 Task: Enable the video filter "Gaussian blue video filter" in the video filter module.
Action: Mouse moved to (132, 13)
Screenshot: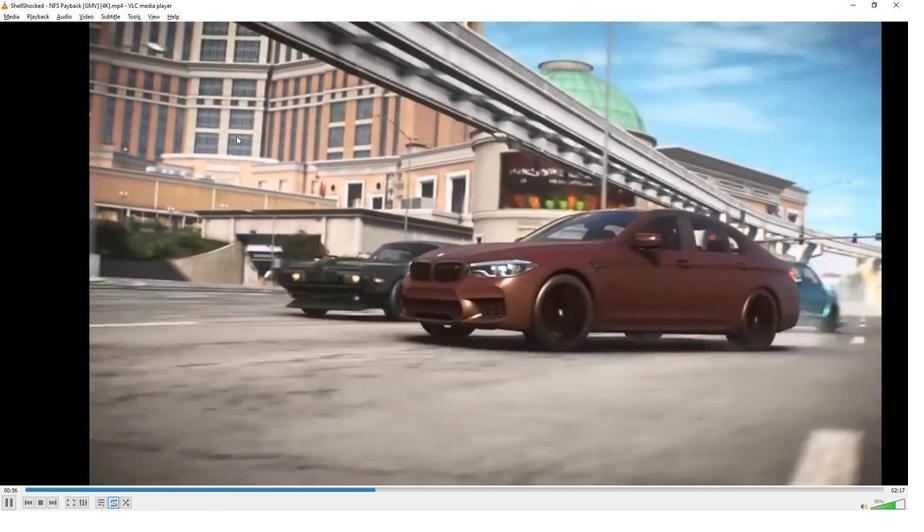 
Action: Mouse pressed left at (132, 13)
Screenshot: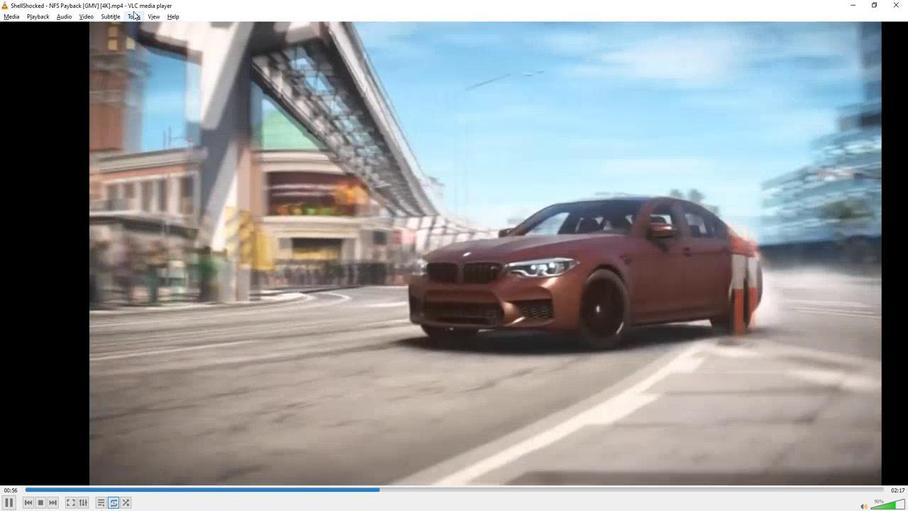 
Action: Mouse moved to (149, 127)
Screenshot: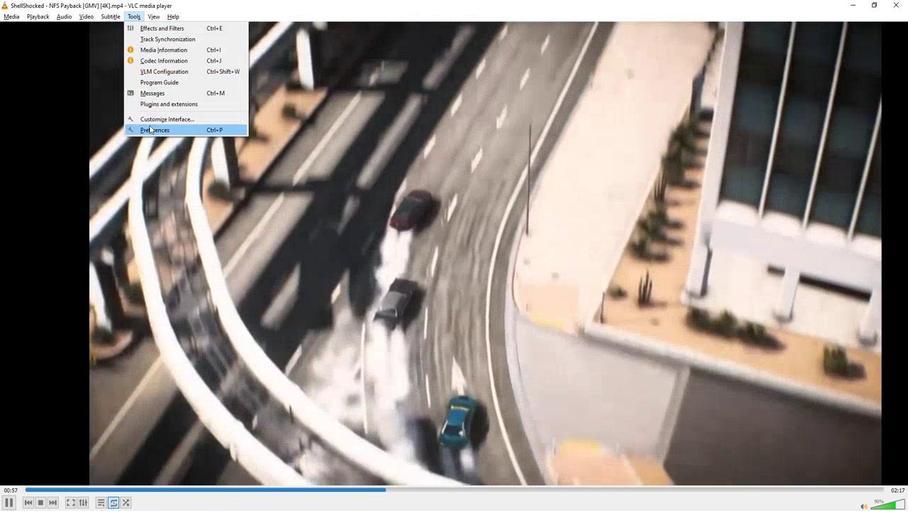 
Action: Mouse pressed left at (149, 127)
Screenshot: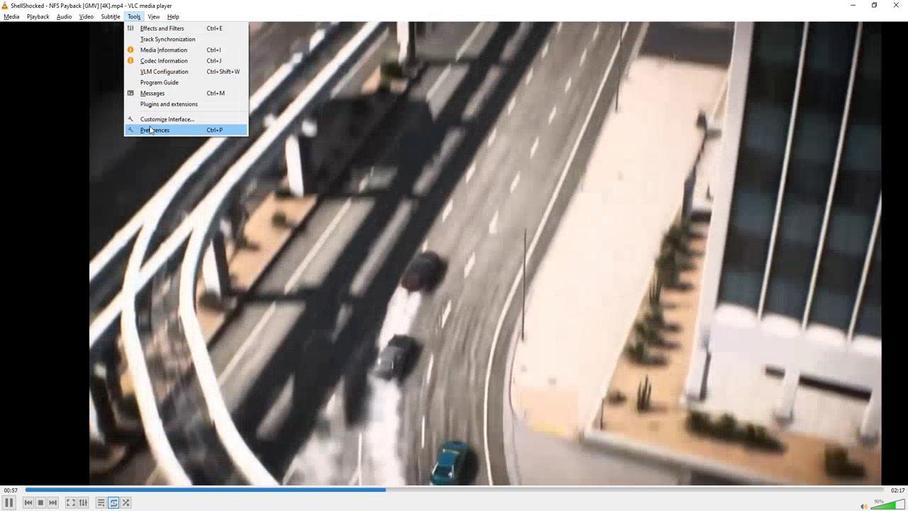 
Action: Mouse moved to (252, 357)
Screenshot: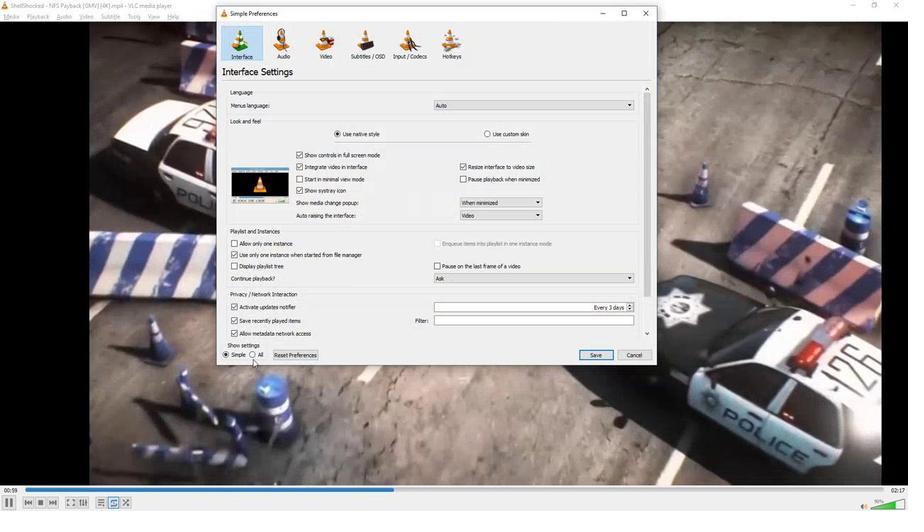 
Action: Mouse pressed left at (252, 357)
Screenshot: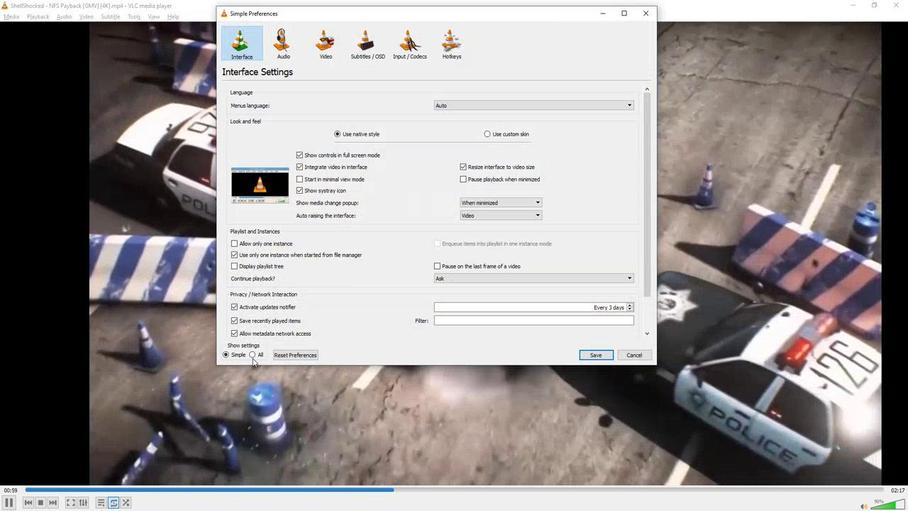 
Action: Mouse moved to (261, 266)
Screenshot: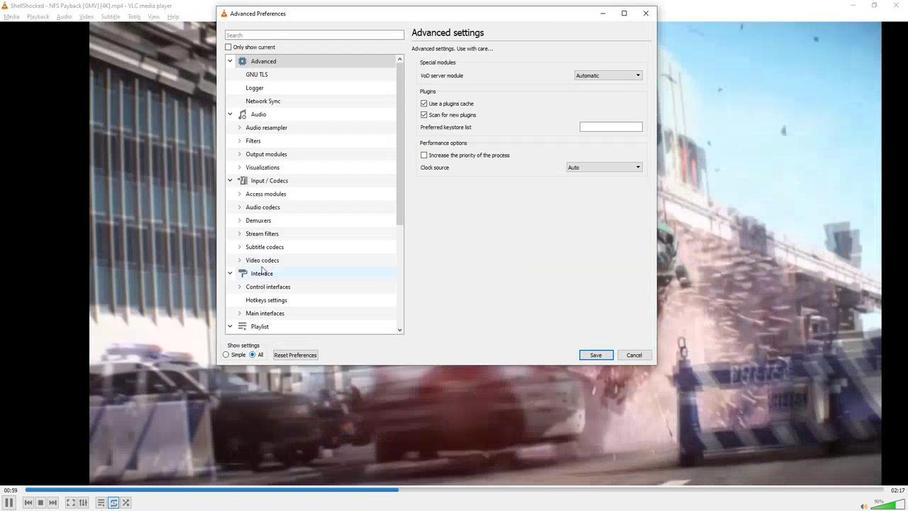 
Action: Mouse scrolled (261, 265) with delta (0, 0)
Screenshot: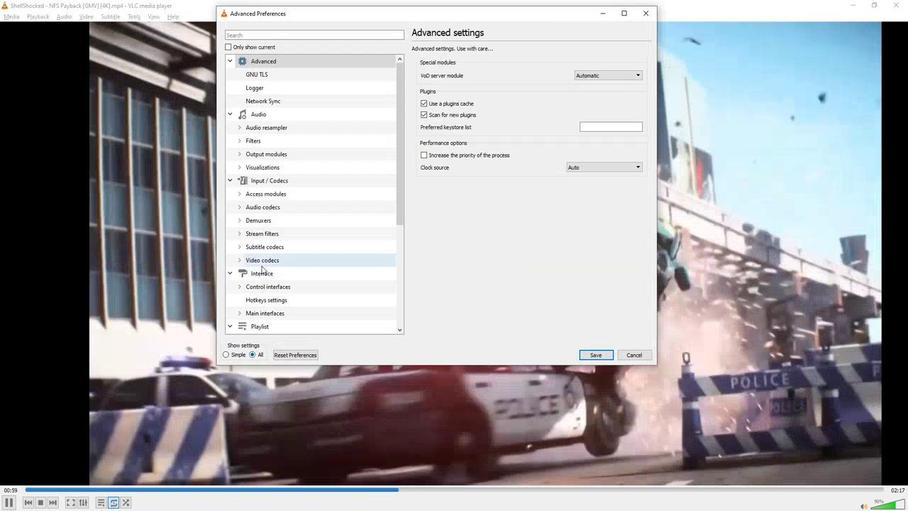 
Action: Mouse scrolled (261, 265) with delta (0, 0)
Screenshot: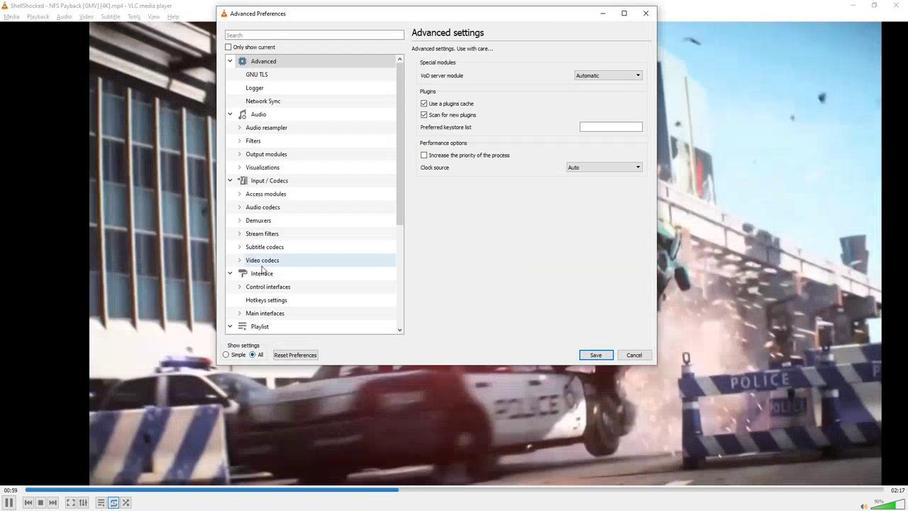 
Action: Mouse scrolled (261, 265) with delta (0, 0)
Screenshot: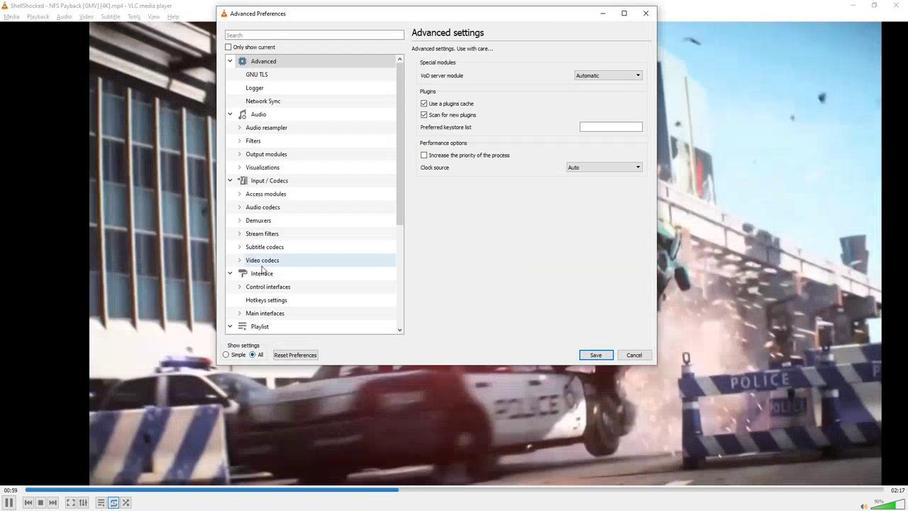 
Action: Mouse scrolled (261, 265) with delta (0, 0)
Screenshot: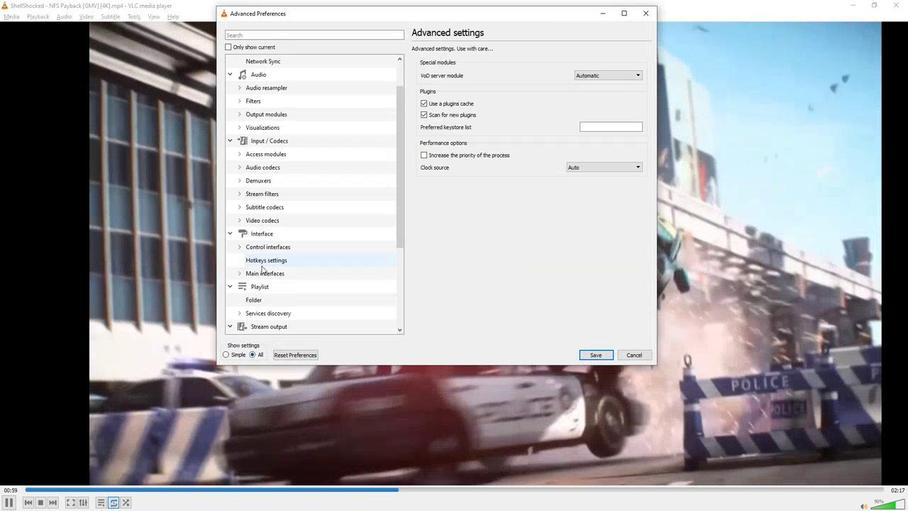 
Action: Mouse scrolled (261, 265) with delta (0, 0)
Screenshot: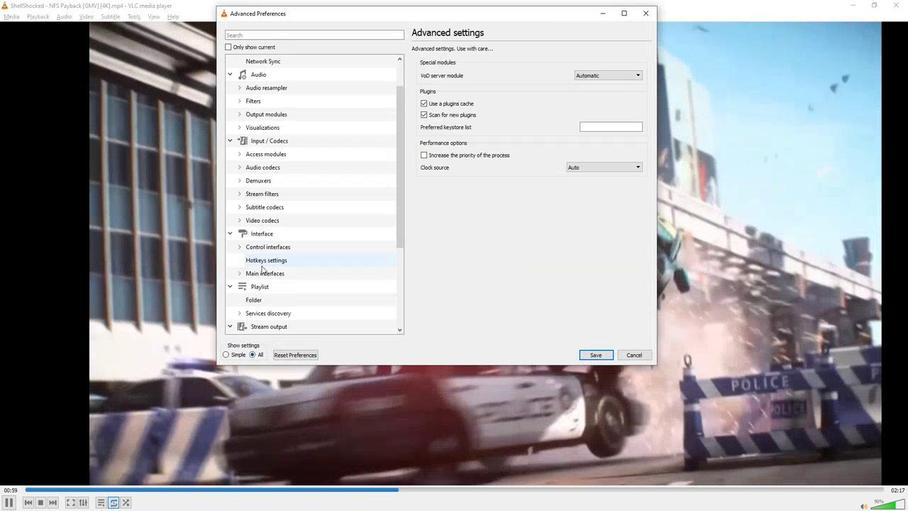 
Action: Mouse scrolled (261, 265) with delta (0, 0)
Screenshot: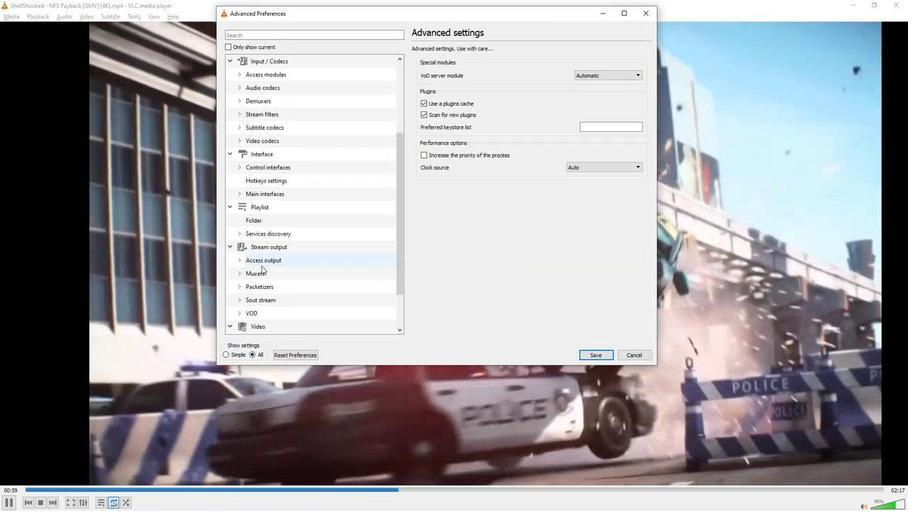 
Action: Mouse scrolled (261, 265) with delta (0, 0)
Screenshot: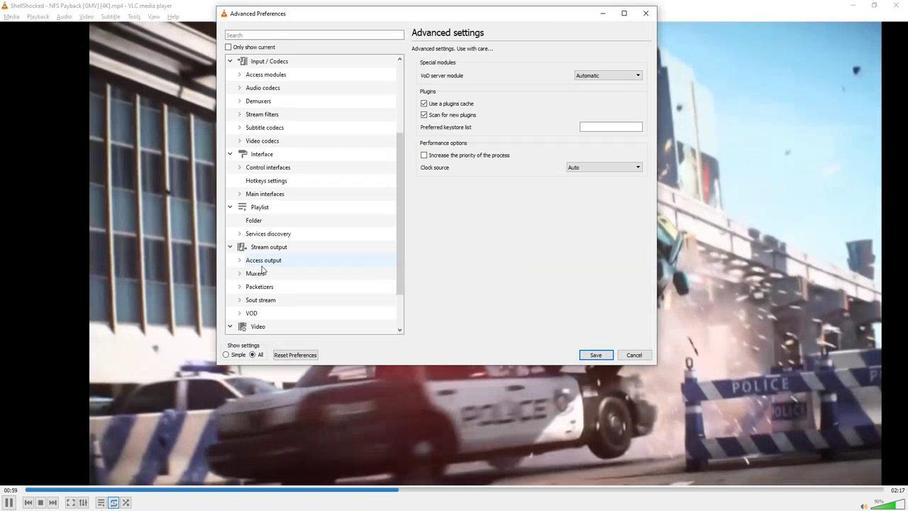 
Action: Mouse scrolled (261, 265) with delta (0, 0)
Screenshot: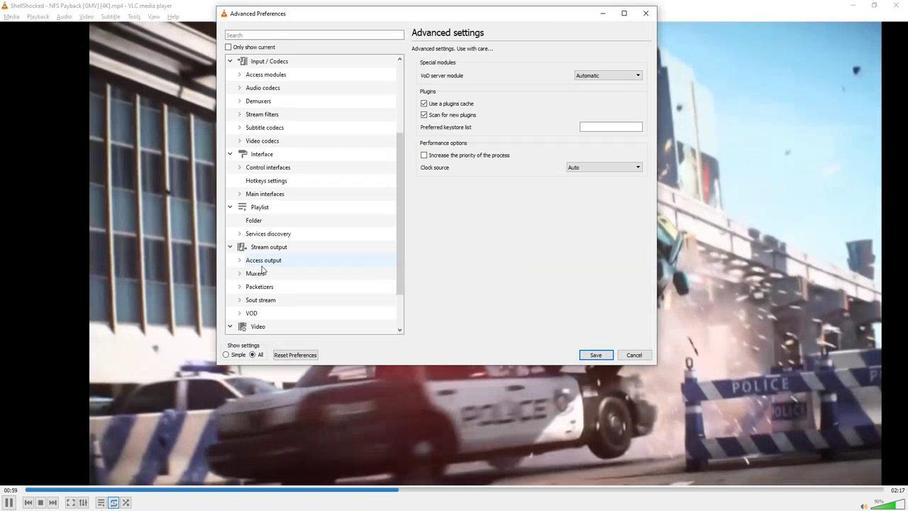 
Action: Mouse moved to (260, 286)
Screenshot: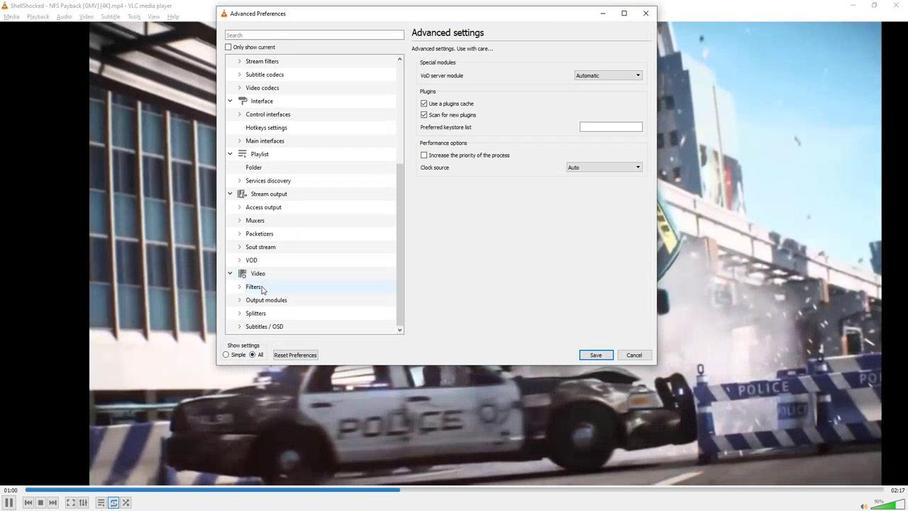 
Action: Mouse pressed left at (260, 286)
Screenshot: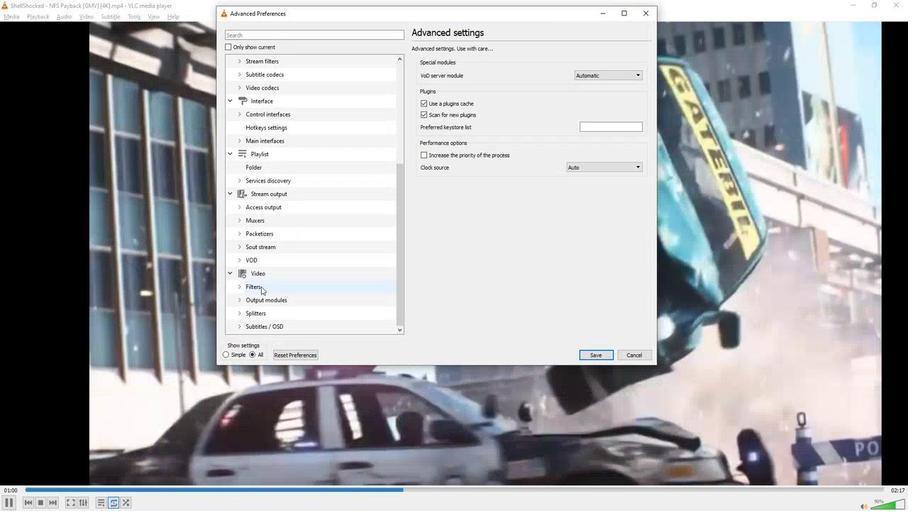 
Action: Mouse moved to (421, 198)
Screenshot: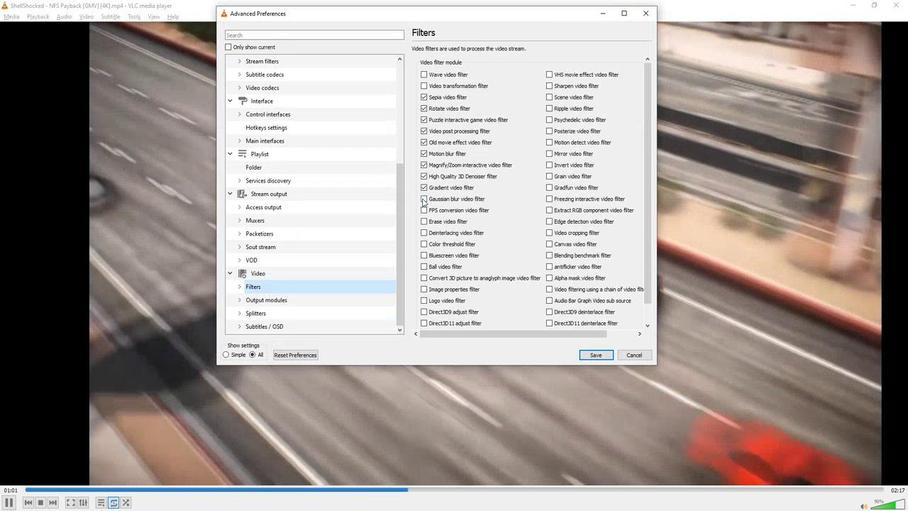 
Action: Mouse pressed left at (421, 198)
Screenshot: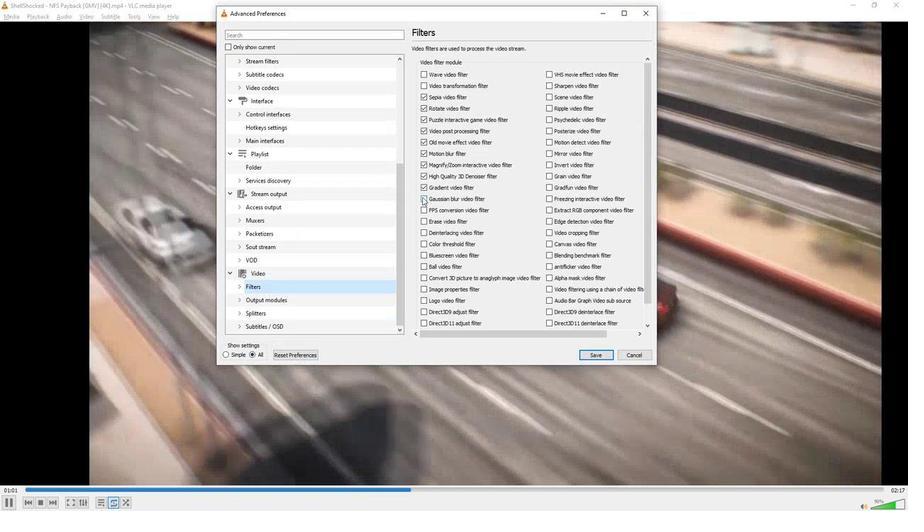 
Action: Mouse moved to (404, 231)
Screenshot: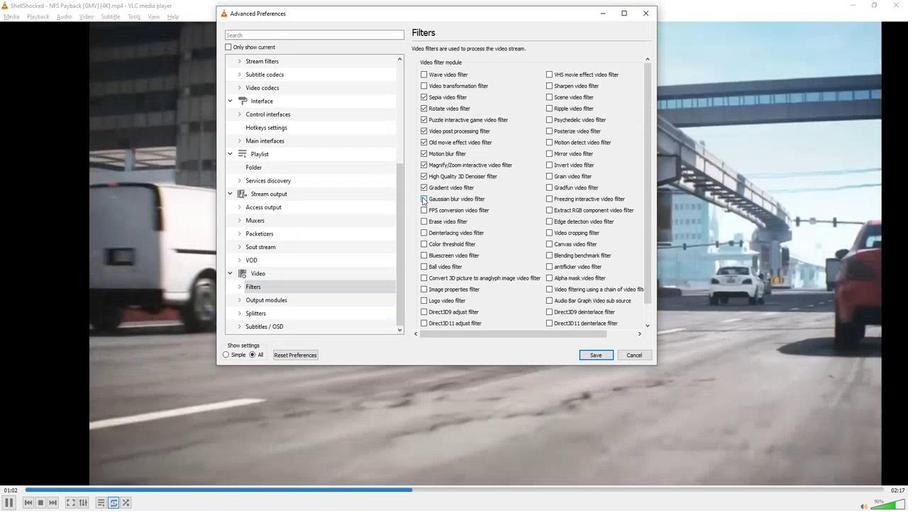 
